Task: Add the task  Upgrade and migrate company project management to a cloud-based solution to the section Continuous Delivery Sprint in the project AgileOpus and add a Due Date to the respective task as 2024/03/24
Action: Mouse moved to (506, 393)
Screenshot: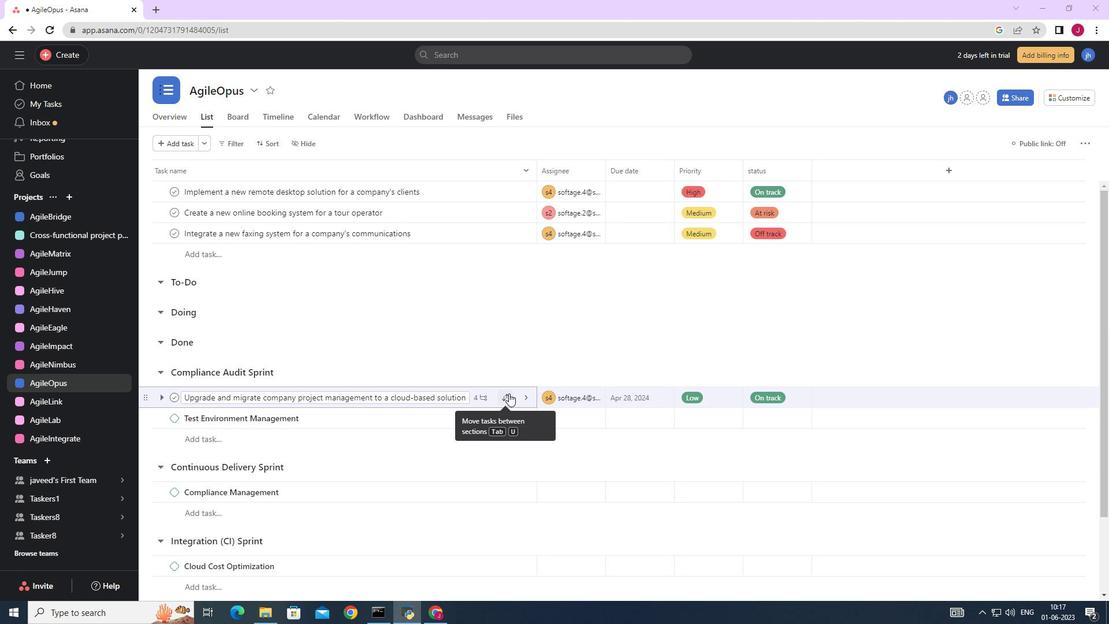 
Action: Mouse pressed left at (506, 393)
Screenshot: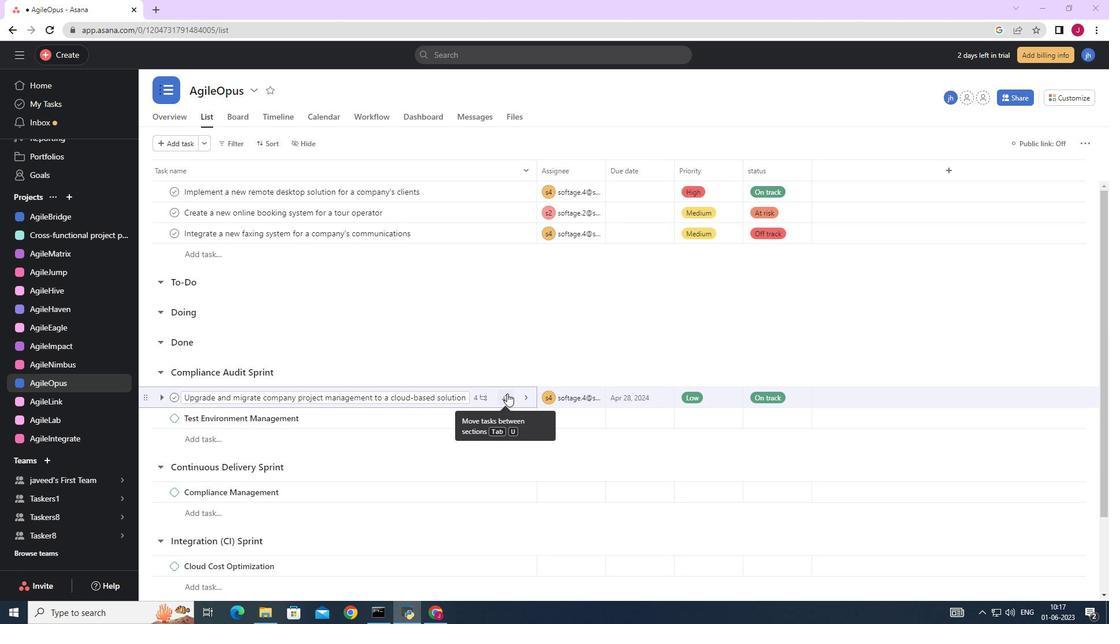 
Action: Mouse moved to (497, 330)
Screenshot: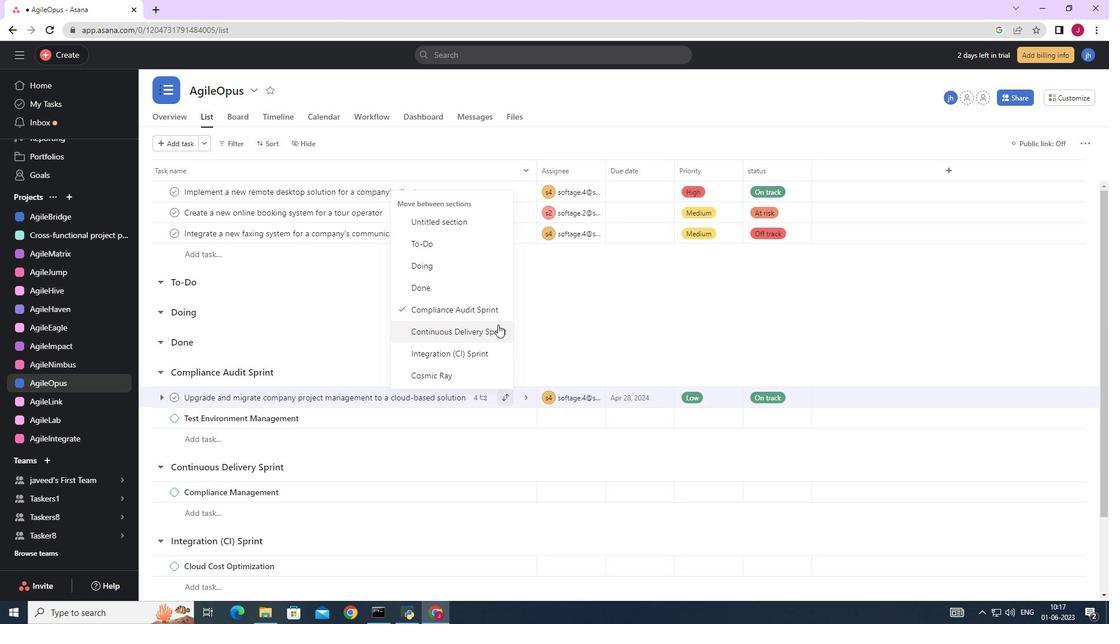 
Action: Mouse pressed left at (497, 330)
Screenshot: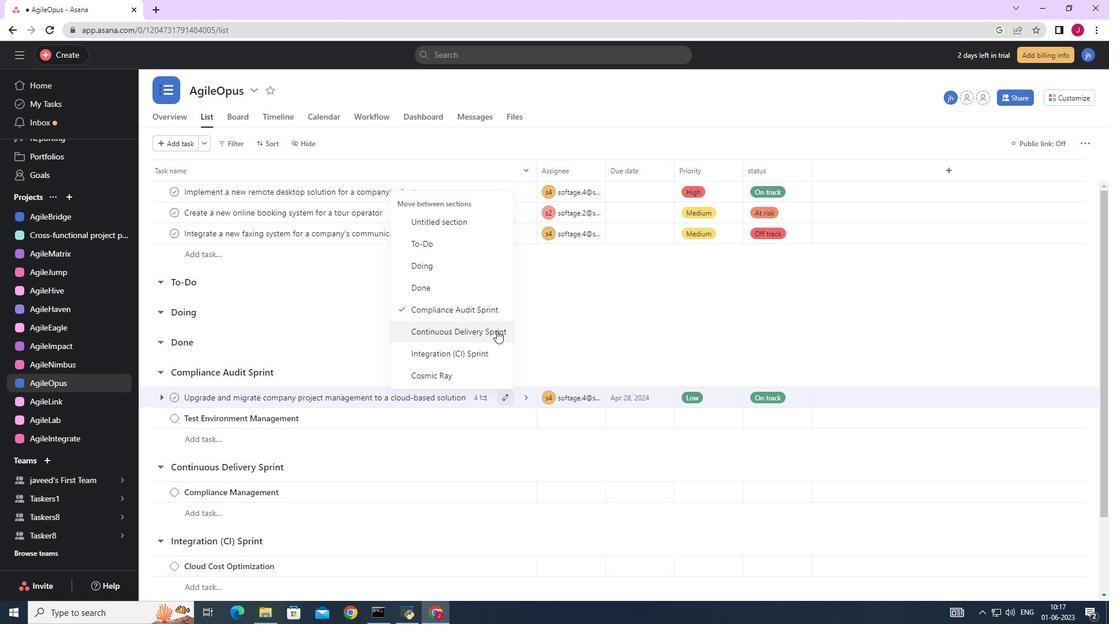 
Action: Mouse moved to (667, 471)
Screenshot: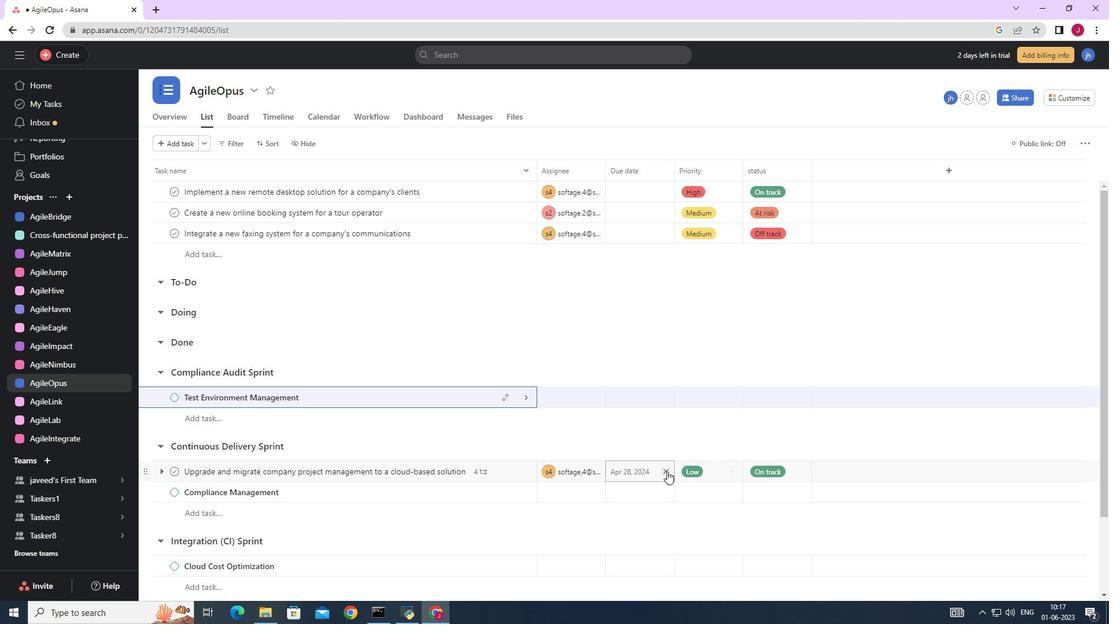 
Action: Mouse pressed left at (667, 471)
Screenshot: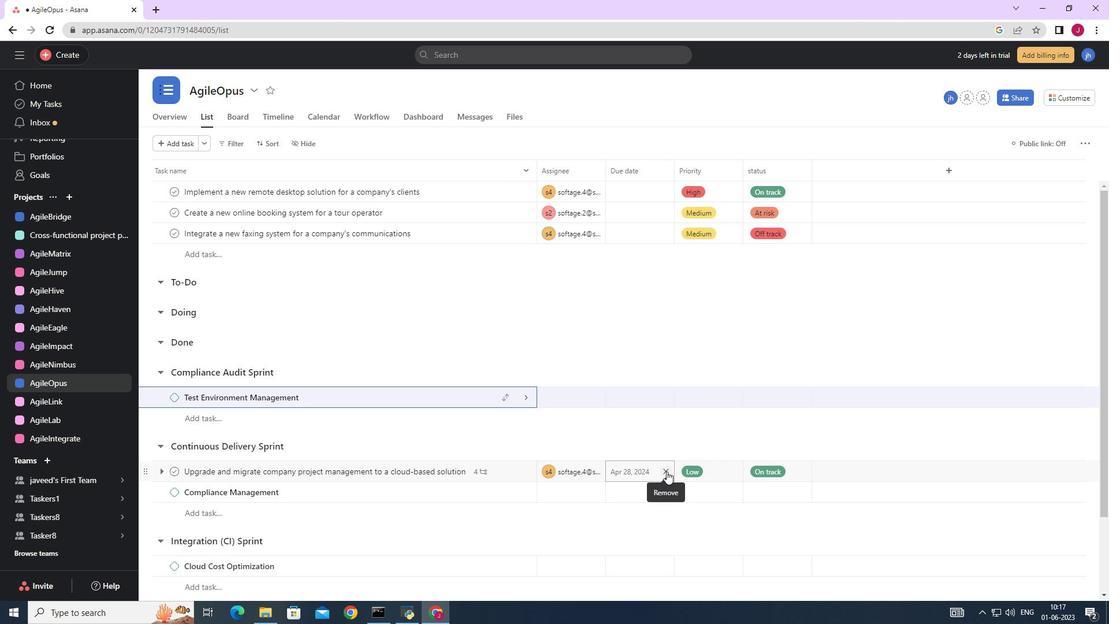 
Action: Mouse moved to (643, 471)
Screenshot: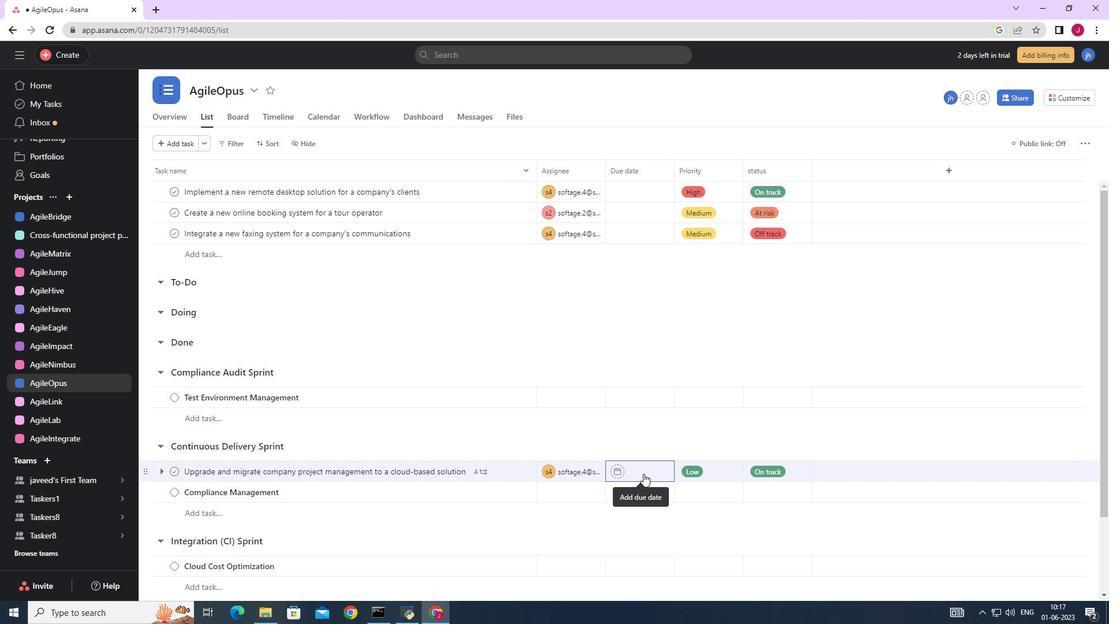 
Action: Mouse pressed left at (643, 471)
Screenshot: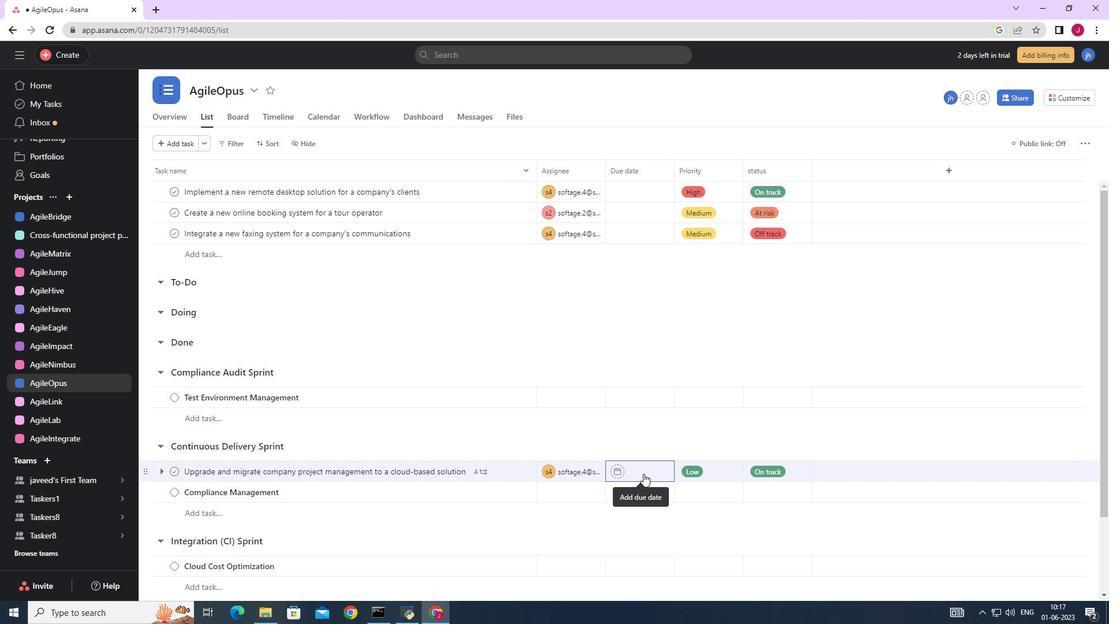 
Action: Mouse moved to (756, 286)
Screenshot: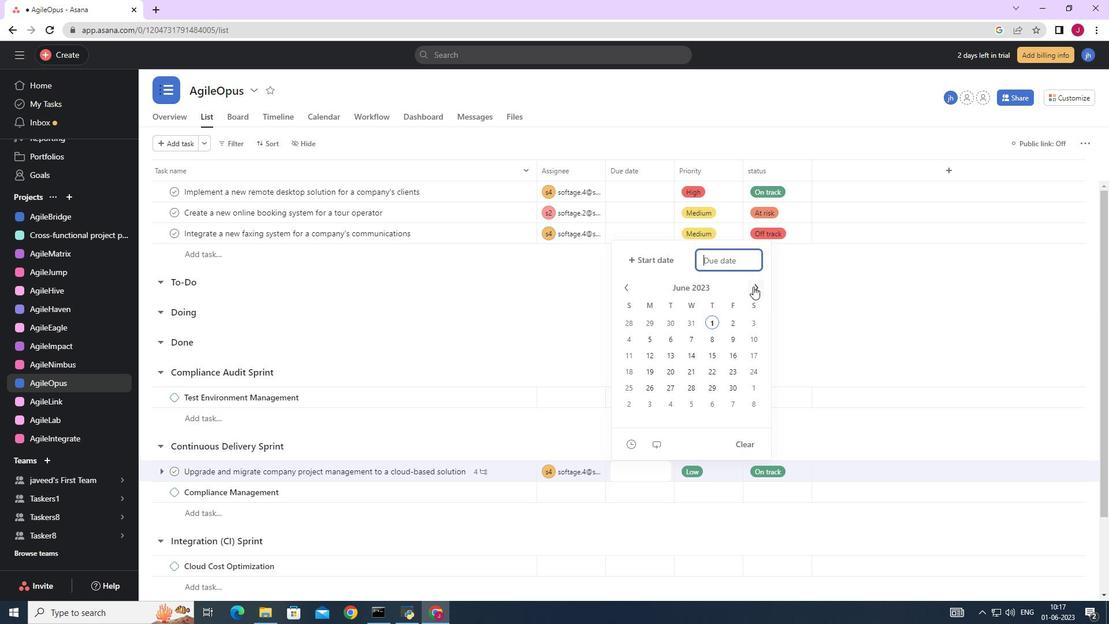 
Action: Mouse pressed left at (755, 286)
Screenshot: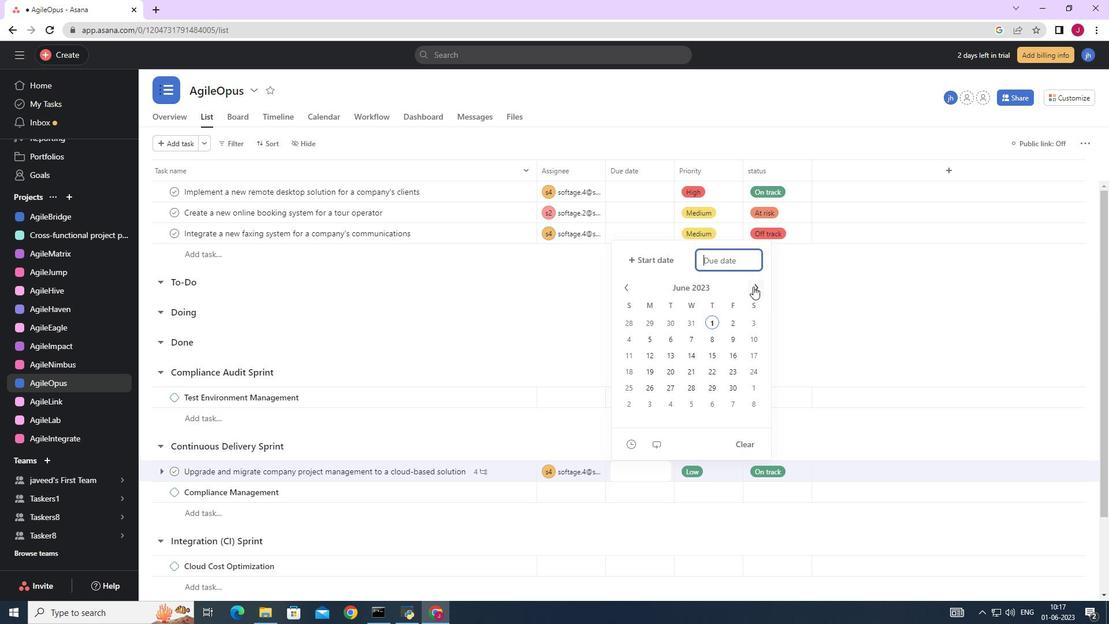 
Action: Mouse pressed left at (756, 286)
Screenshot: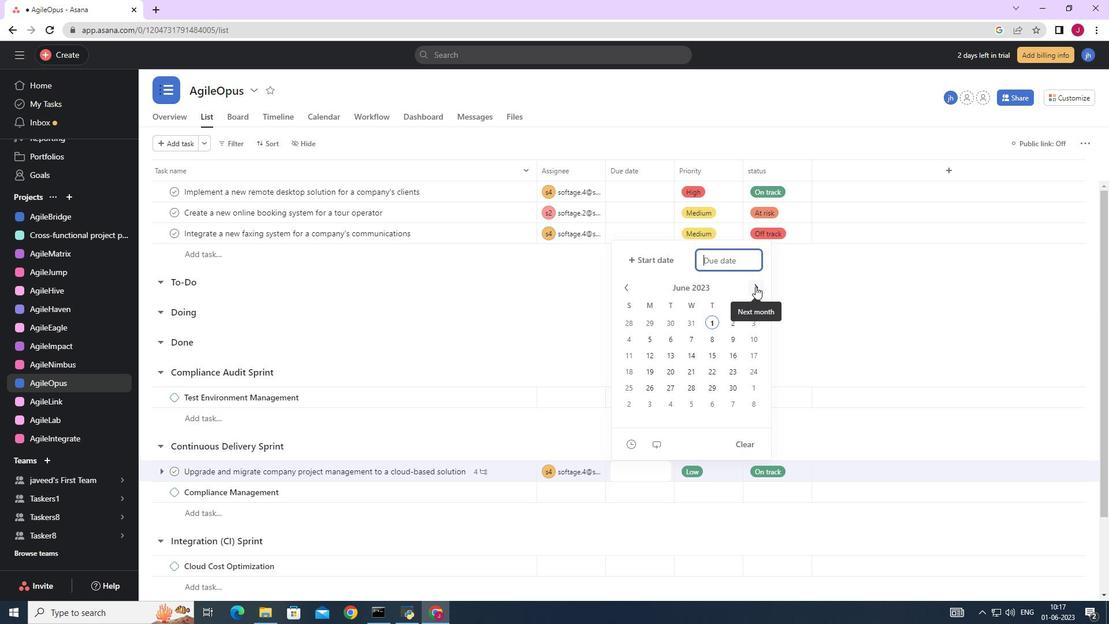
Action: Mouse pressed left at (756, 286)
Screenshot: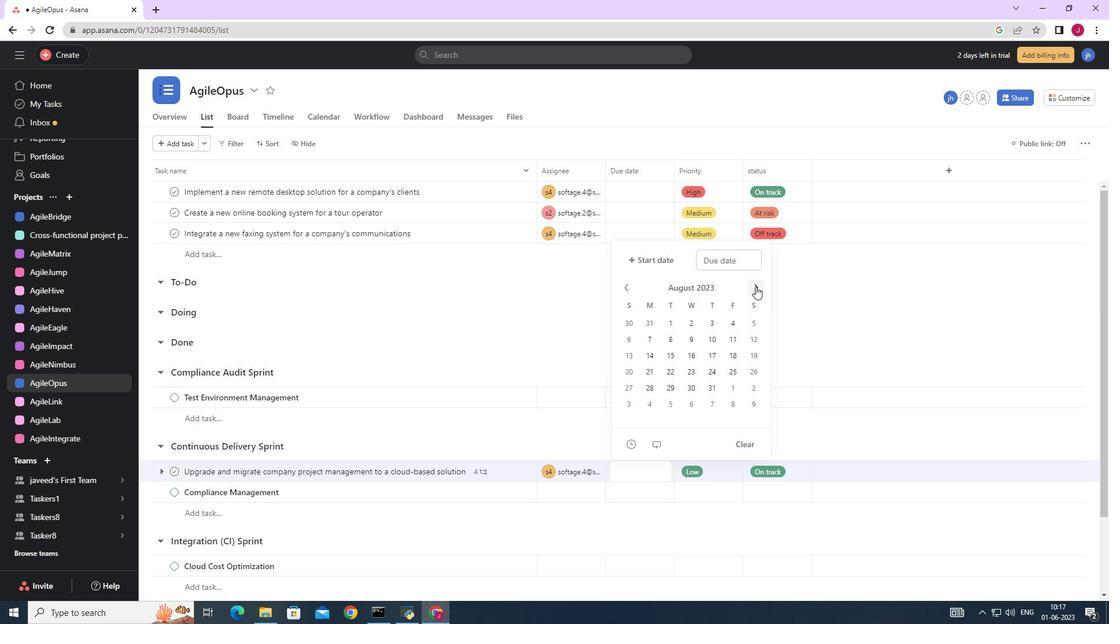 
Action: Mouse pressed left at (756, 286)
Screenshot: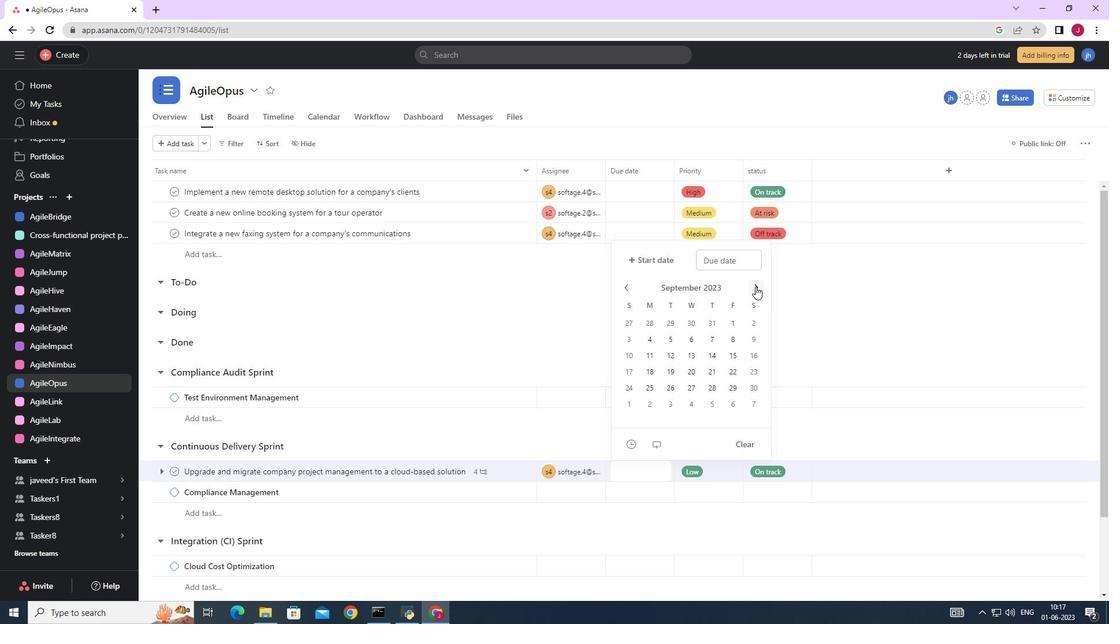 
Action: Mouse pressed left at (756, 286)
Screenshot: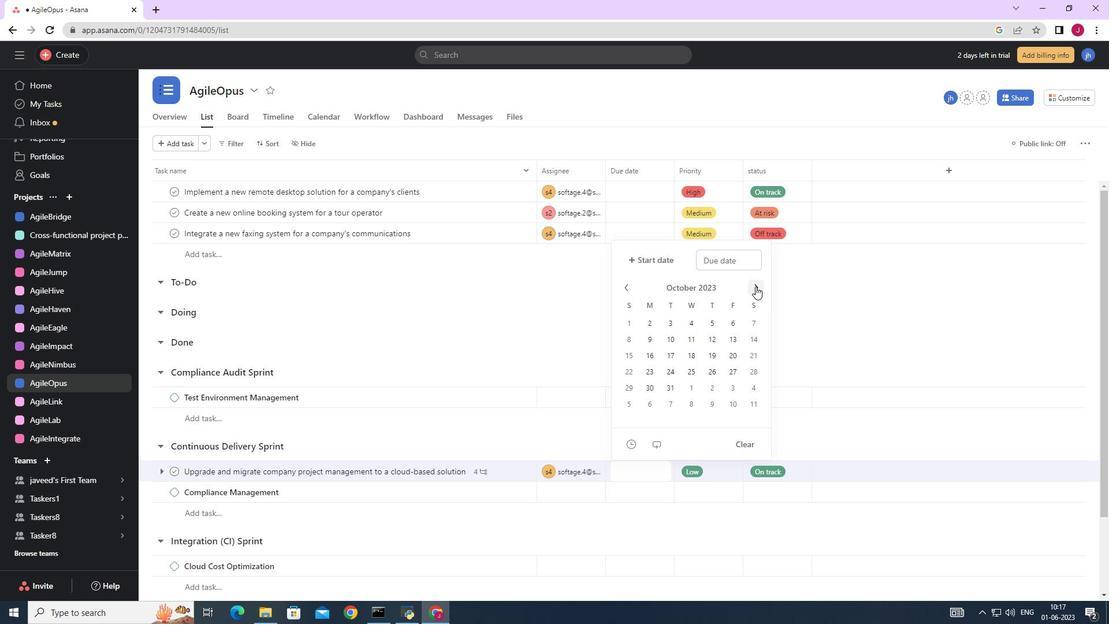 
Action: Mouse pressed left at (756, 286)
Screenshot: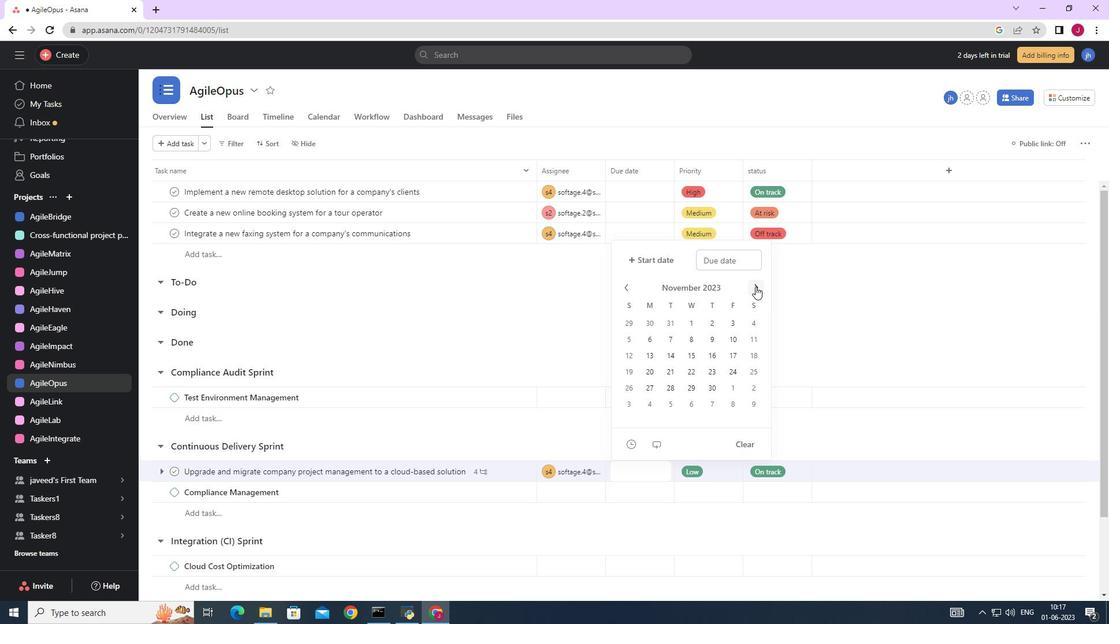 
Action: Mouse pressed left at (756, 286)
Screenshot: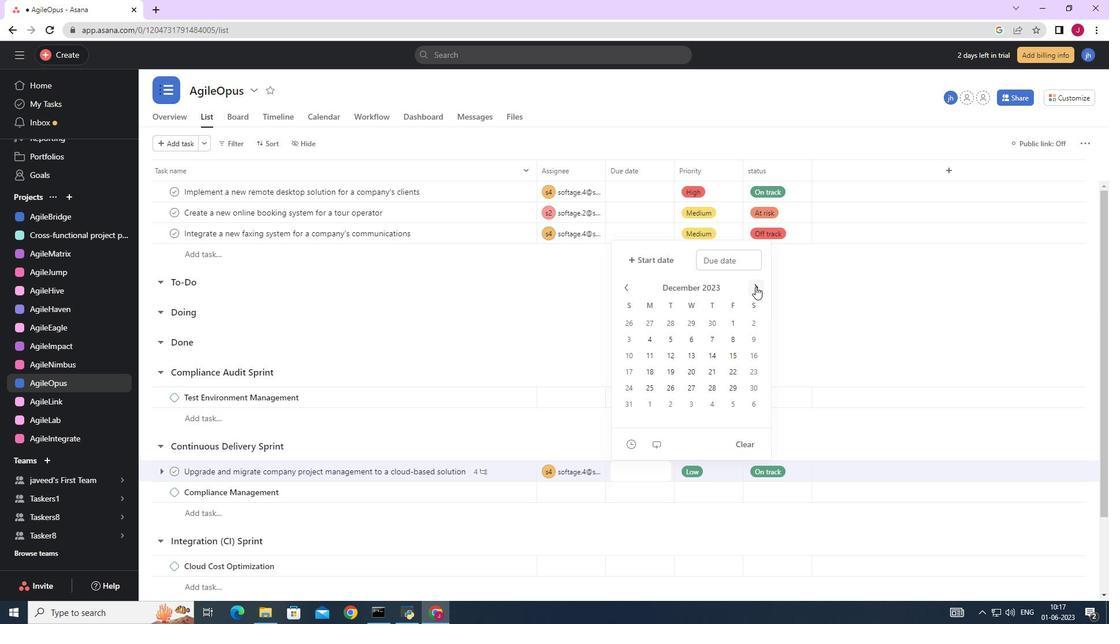 
Action: Mouse pressed left at (756, 286)
Screenshot: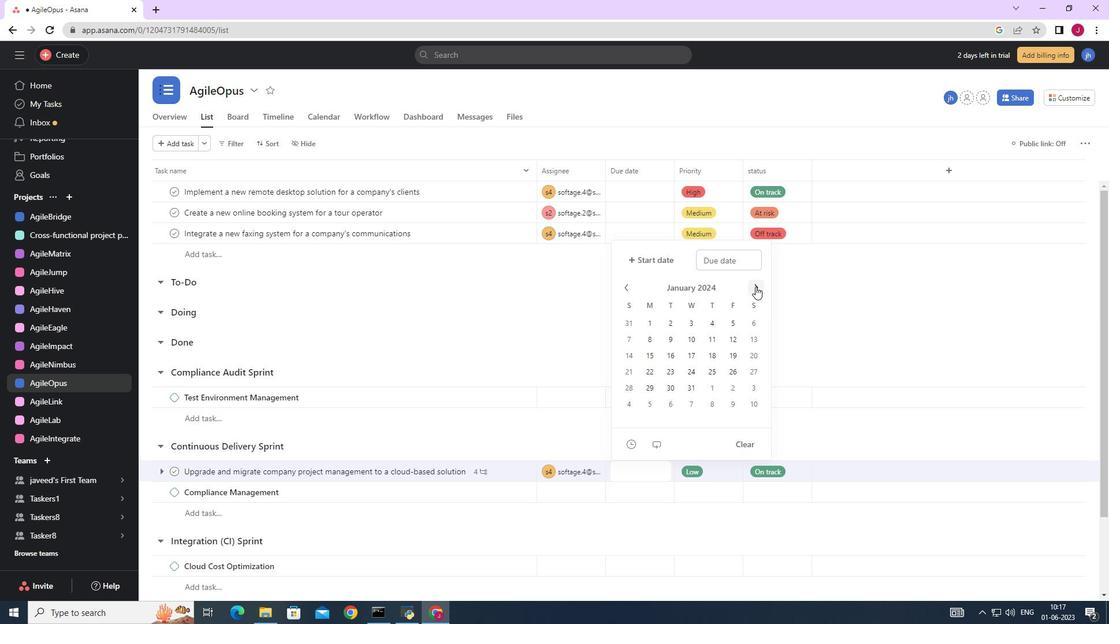 
Action: Mouse pressed left at (756, 286)
Screenshot: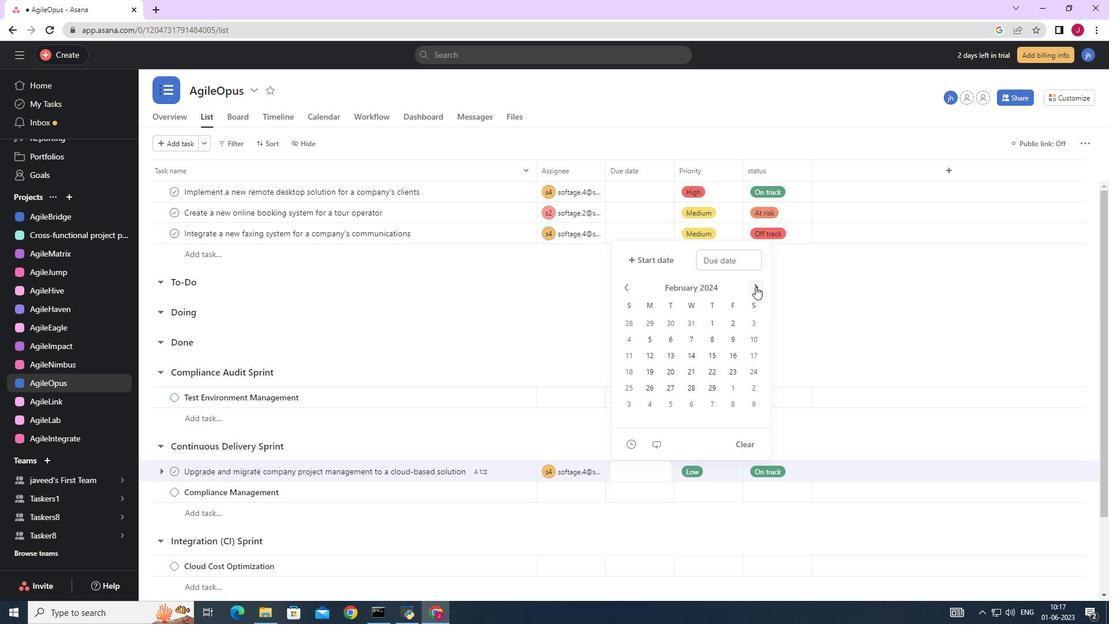 
Action: Mouse moved to (632, 383)
Screenshot: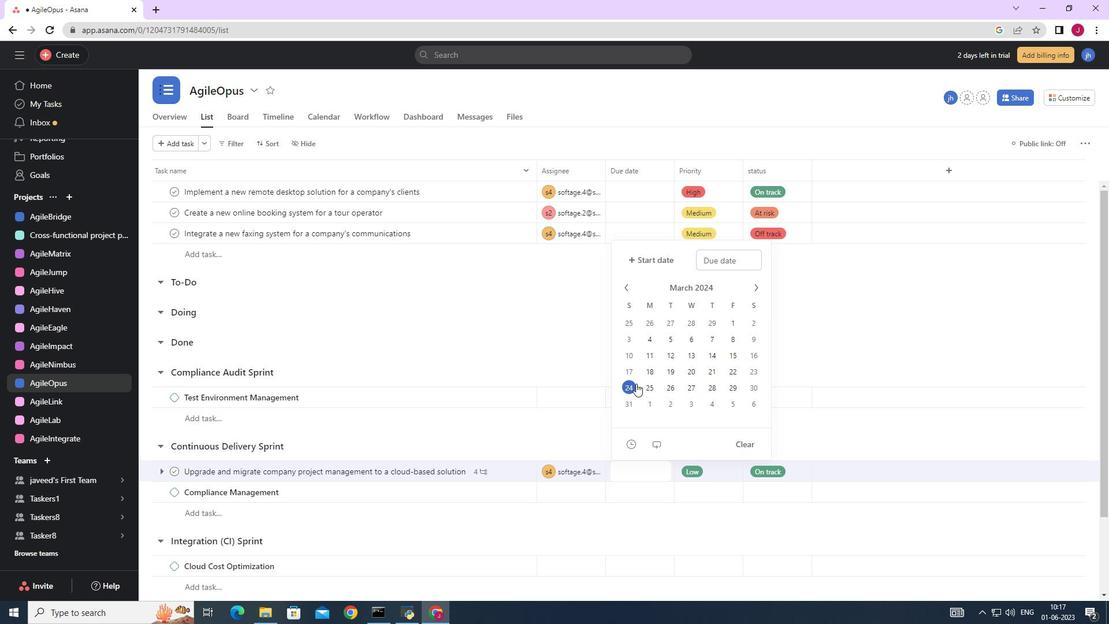 
Action: Mouse pressed left at (632, 383)
Screenshot: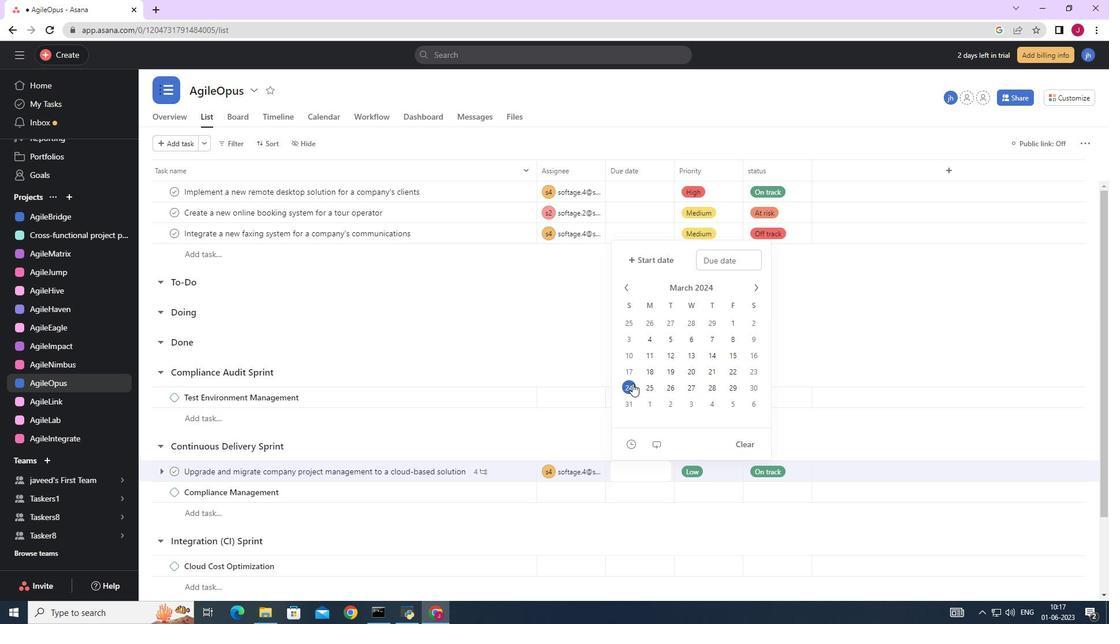 
Action: Mouse moved to (863, 317)
Screenshot: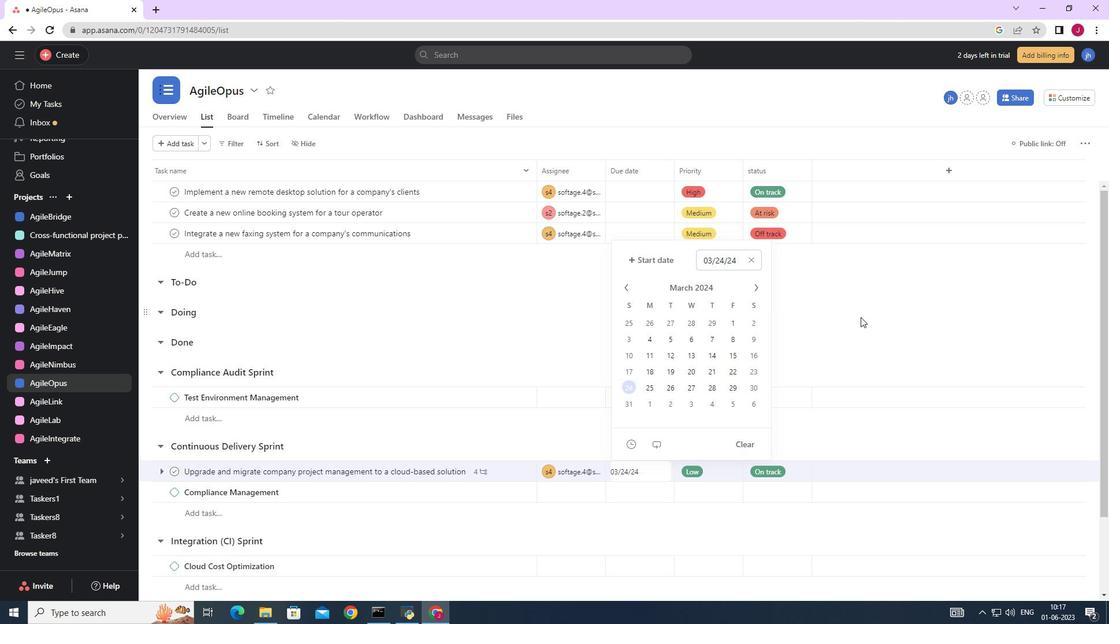 
Action: Mouse pressed left at (861, 317)
Screenshot: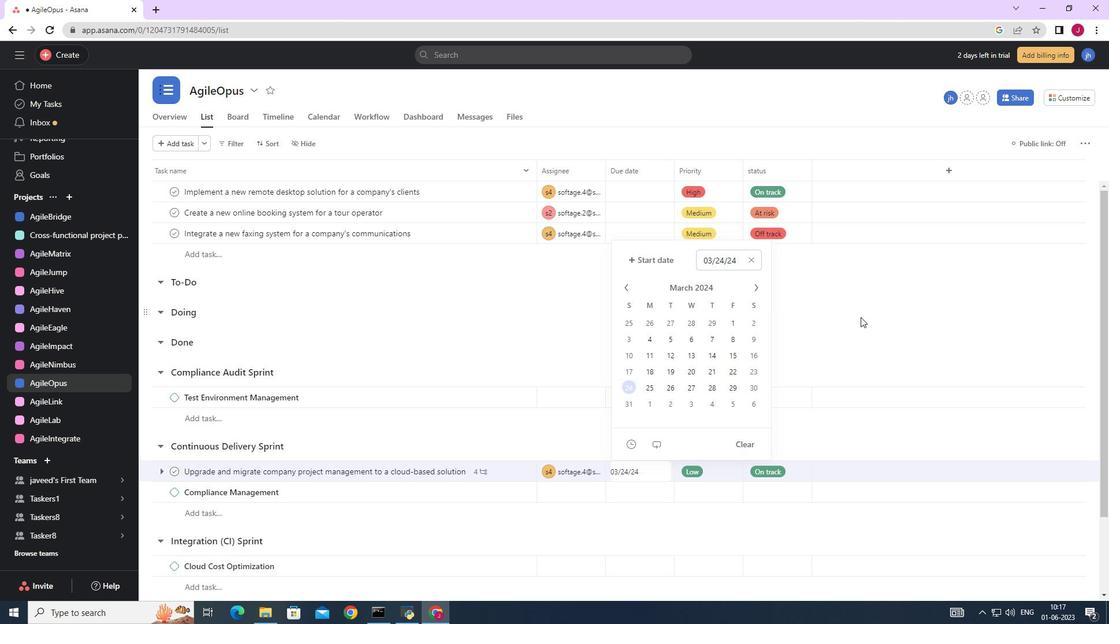 
Action: Mouse moved to (863, 317)
Screenshot: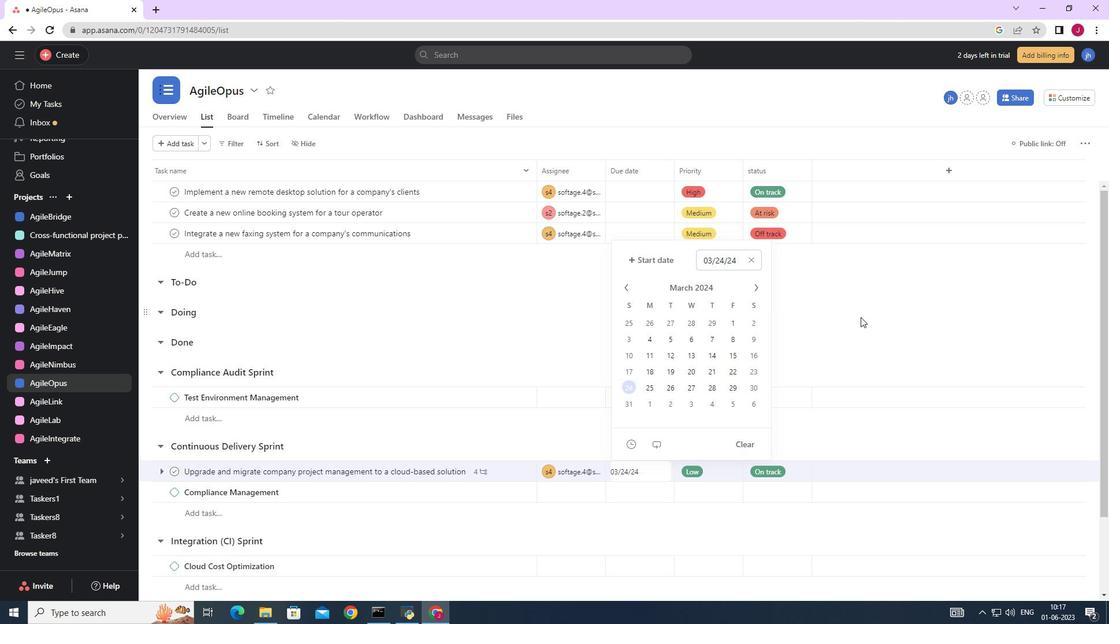 
